 Task: Search one way flight ticket for 3 adults, 3 children in business from Fairbanks: Fairbanks International Airport to South Bend: South Bend International Airport on 8-6-2023. Choice of flights is Singapure airlines. Number of bags: 1 carry on bag and 3 checked bags. Outbound departure time preference is 15:00.
Action: Mouse moved to (288, 250)
Screenshot: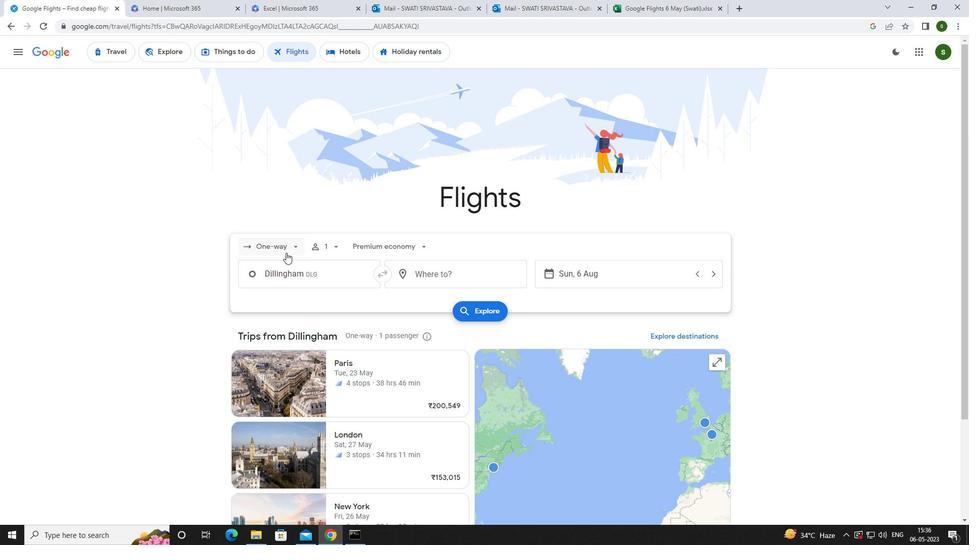 
Action: Mouse pressed left at (288, 250)
Screenshot: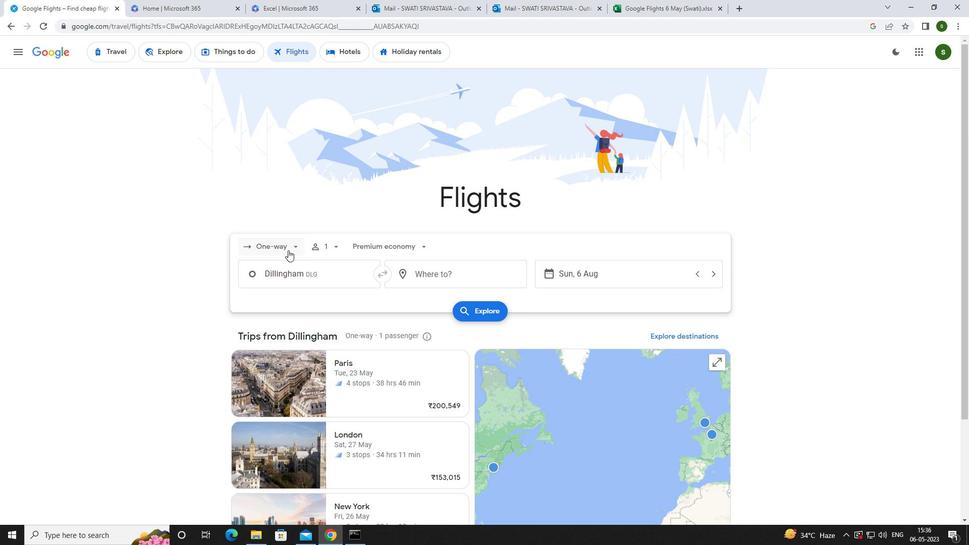 
Action: Mouse moved to (292, 299)
Screenshot: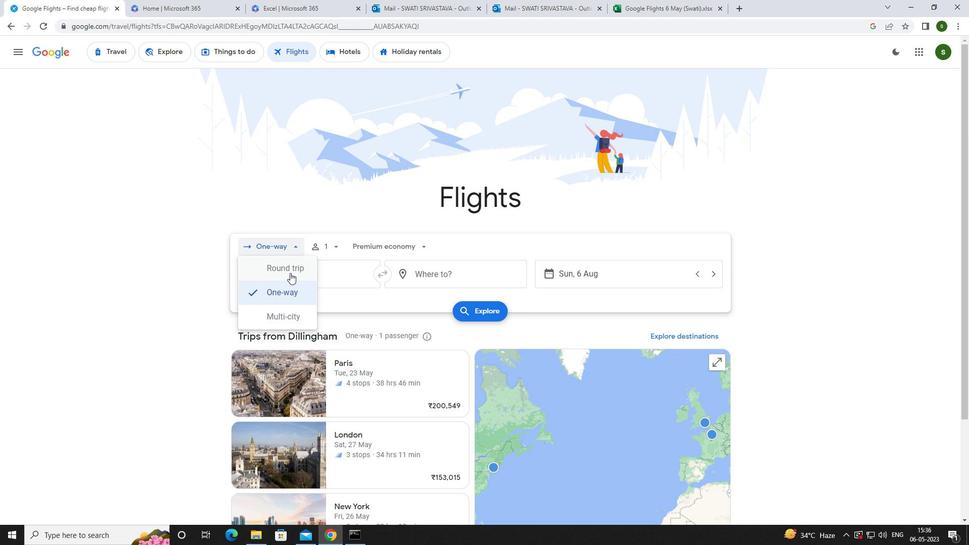 
Action: Mouse pressed left at (292, 299)
Screenshot: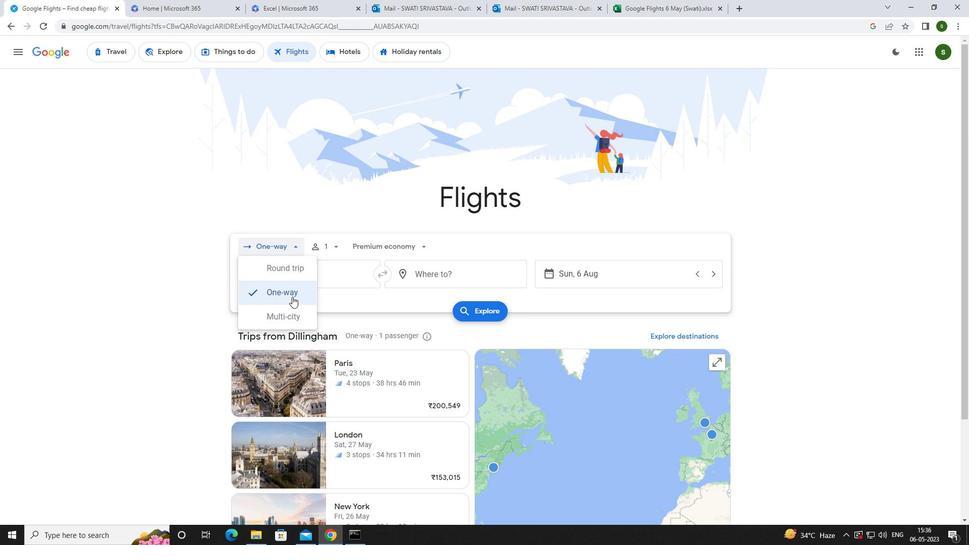 
Action: Mouse moved to (336, 246)
Screenshot: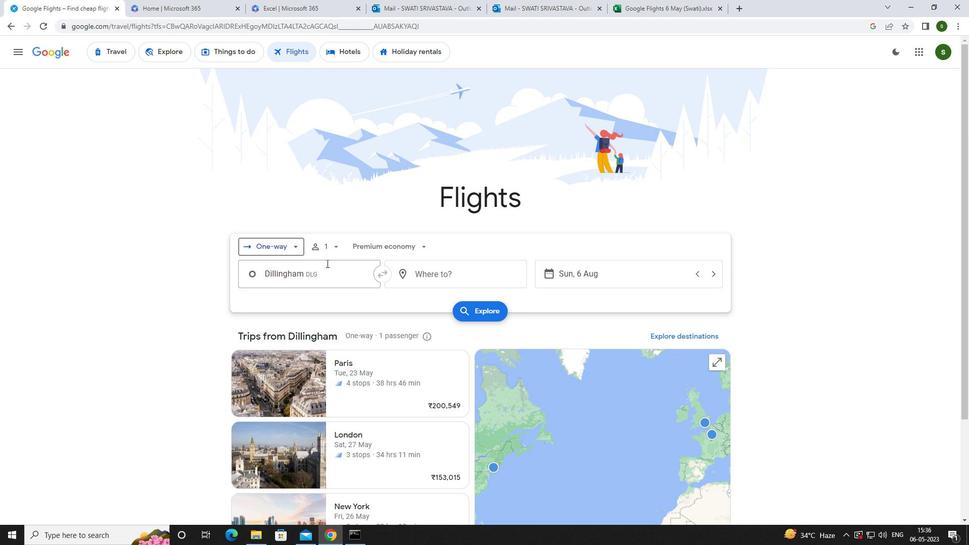 
Action: Mouse pressed left at (336, 246)
Screenshot: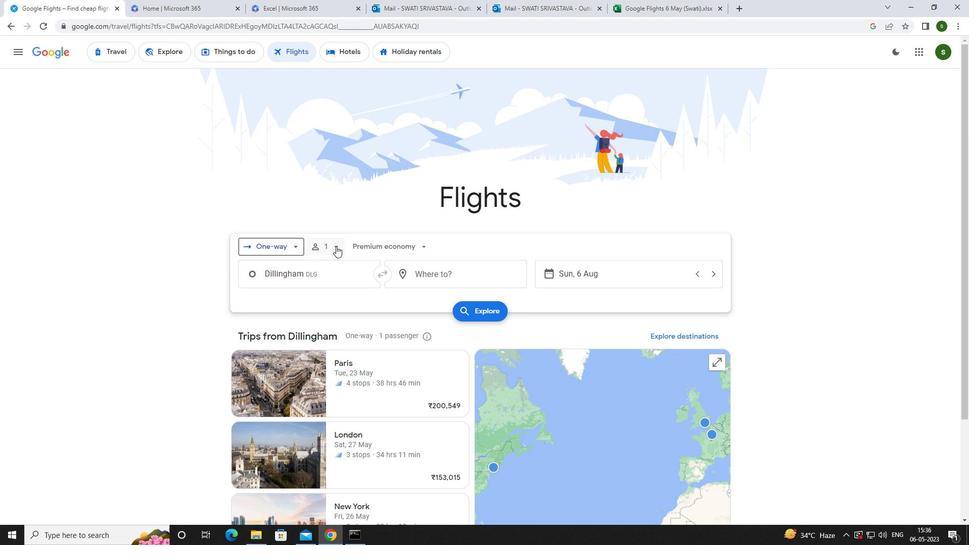 
Action: Mouse moved to (417, 272)
Screenshot: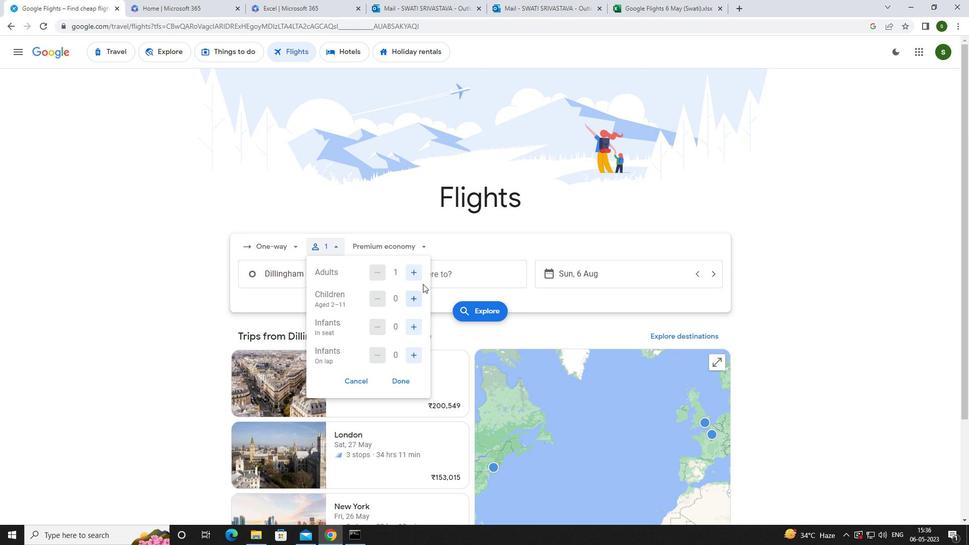 
Action: Mouse pressed left at (417, 272)
Screenshot: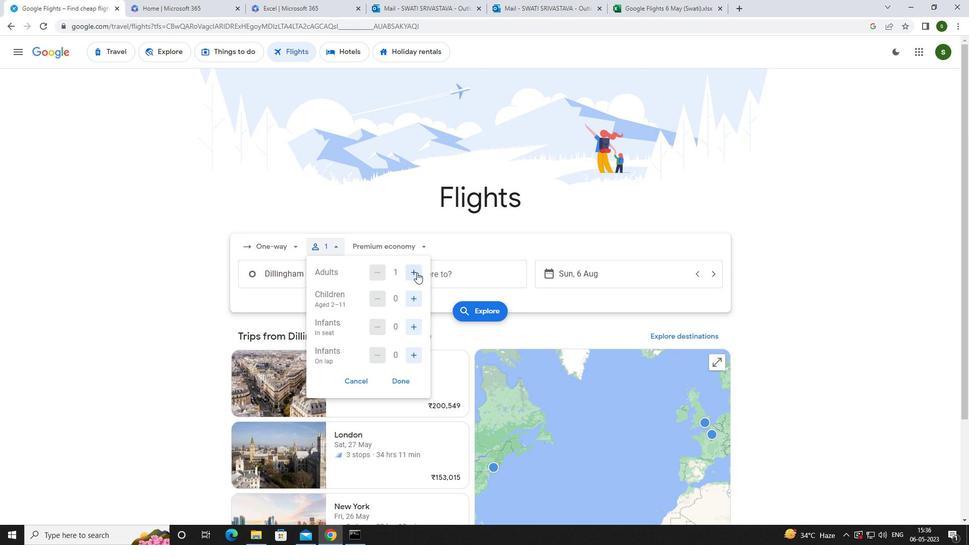 
Action: Mouse pressed left at (417, 272)
Screenshot: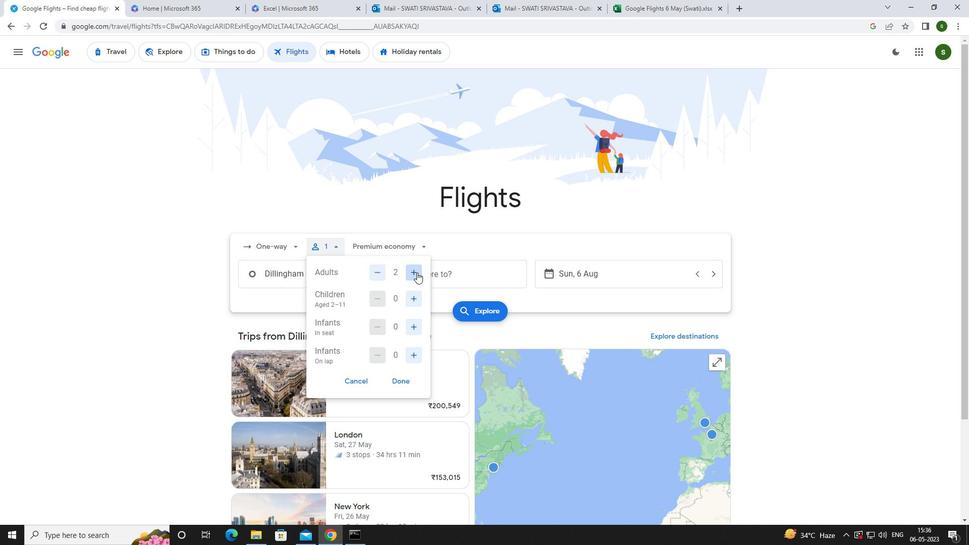 
Action: Mouse moved to (418, 294)
Screenshot: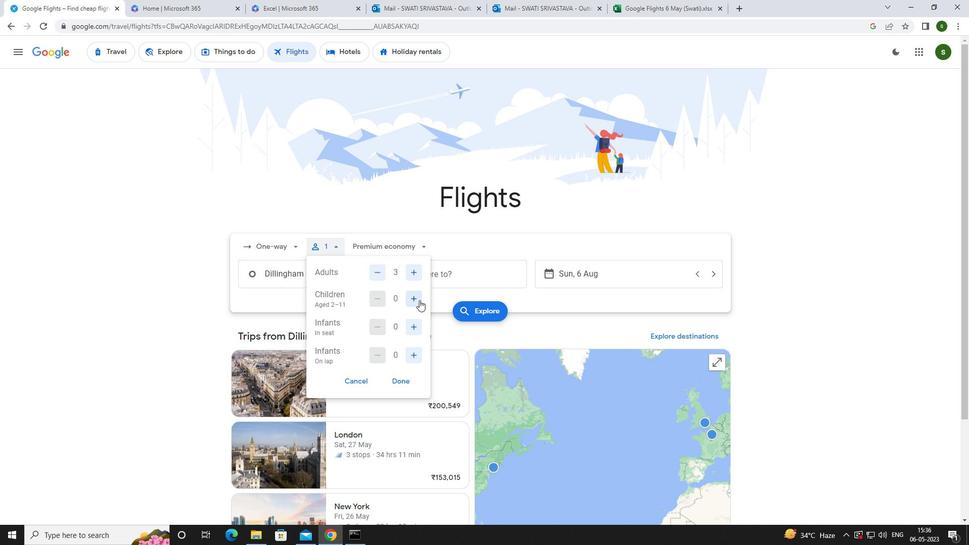 
Action: Mouse pressed left at (418, 294)
Screenshot: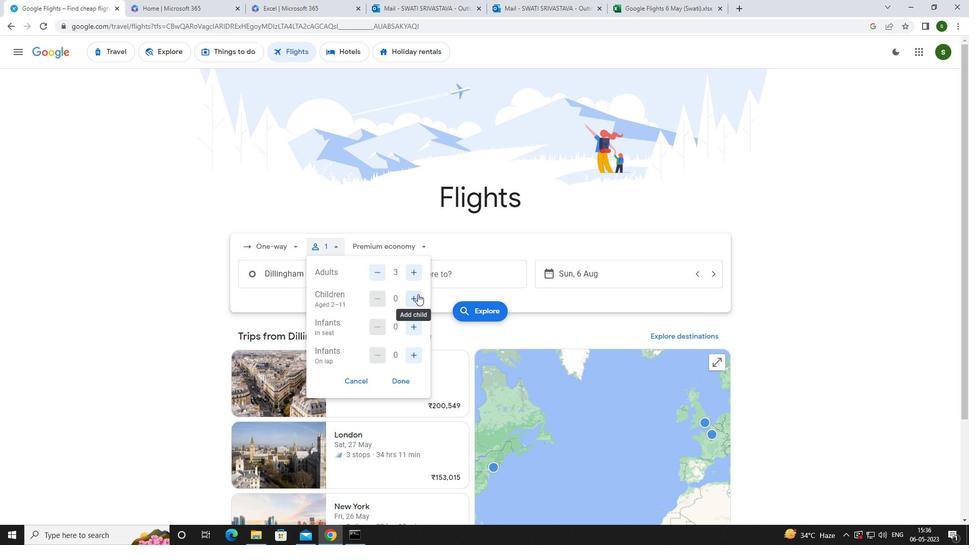 
Action: Mouse pressed left at (418, 294)
Screenshot: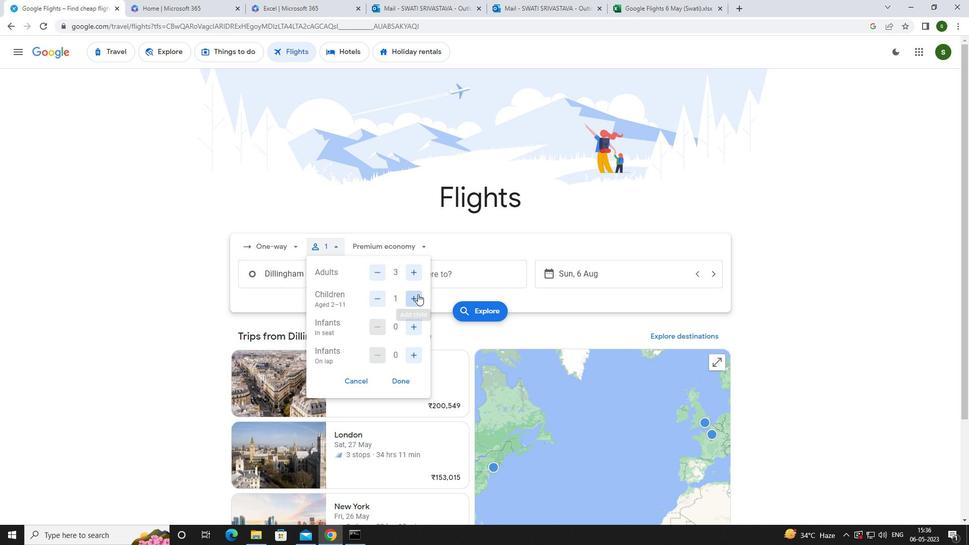 
Action: Mouse pressed left at (418, 294)
Screenshot: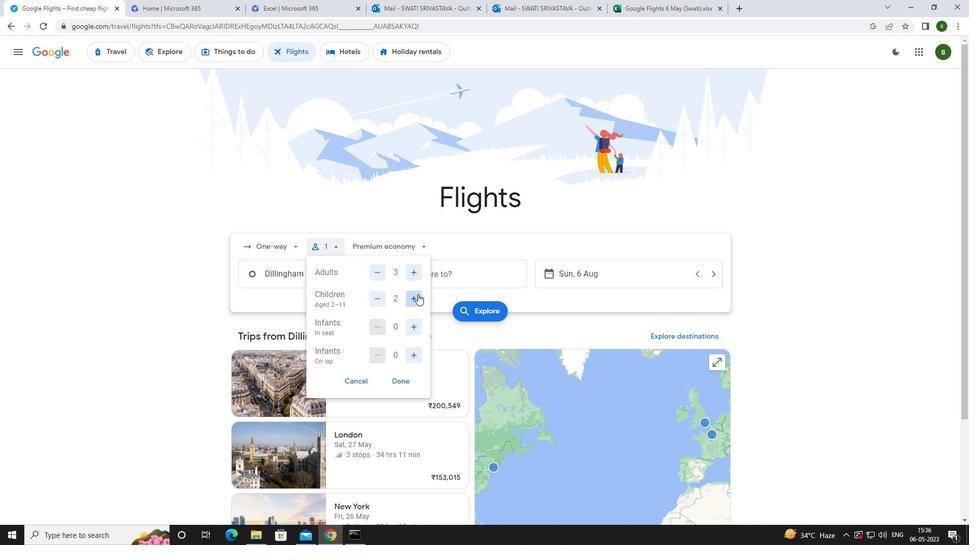 
Action: Mouse moved to (422, 244)
Screenshot: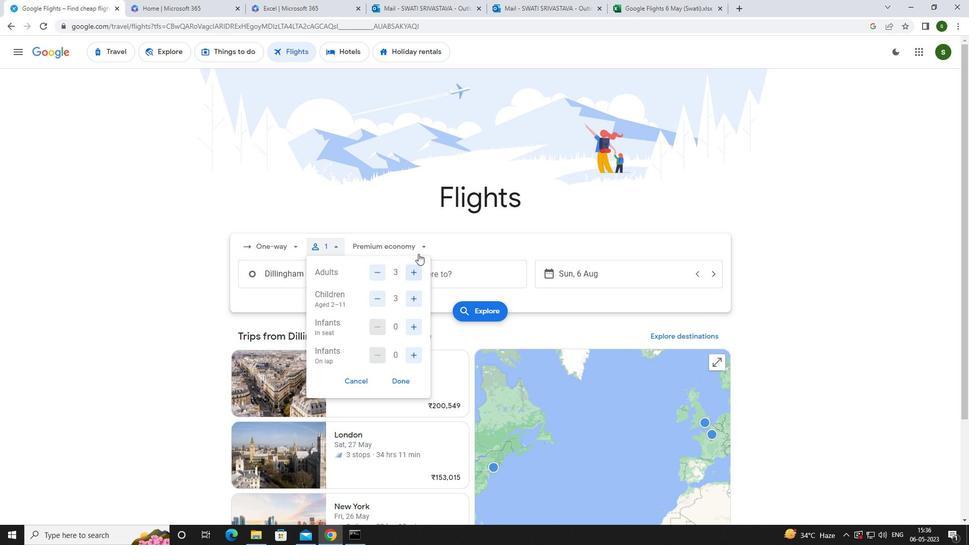 
Action: Mouse pressed left at (422, 244)
Screenshot: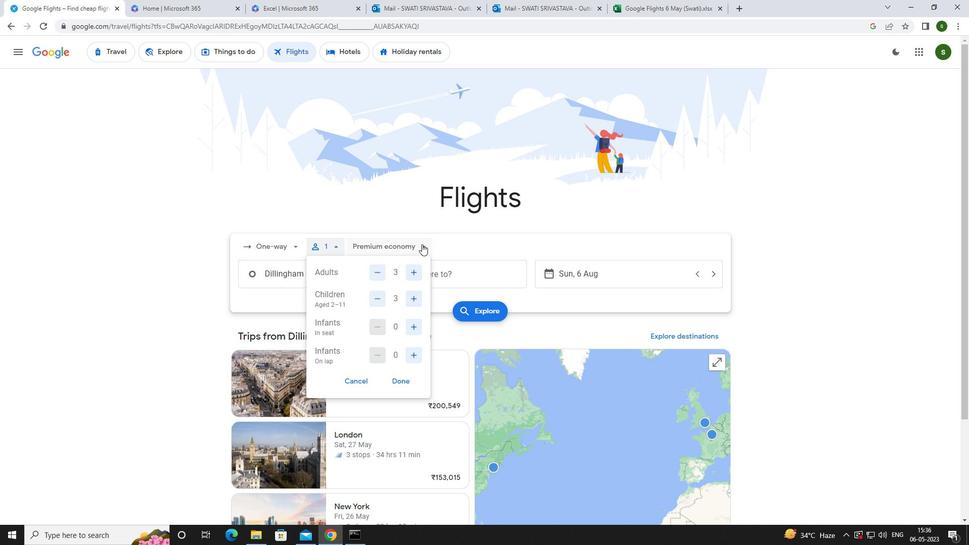 
Action: Mouse moved to (413, 309)
Screenshot: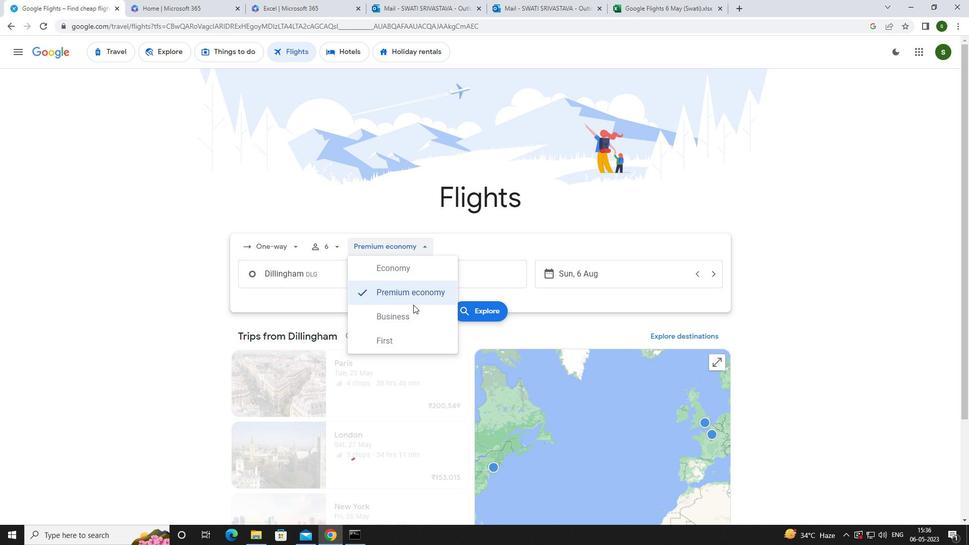 
Action: Mouse pressed left at (413, 309)
Screenshot: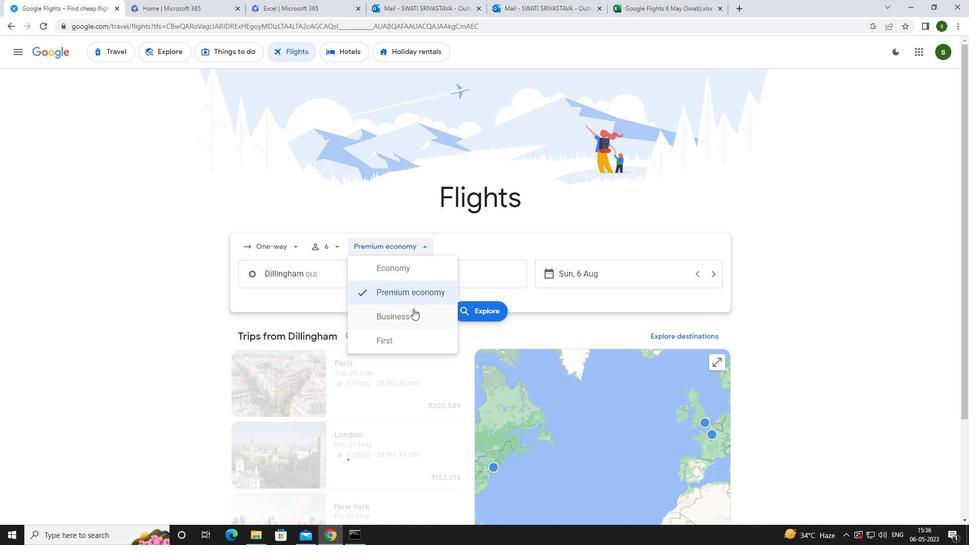 
Action: Mouse moved to (356, 272)
Screenshot: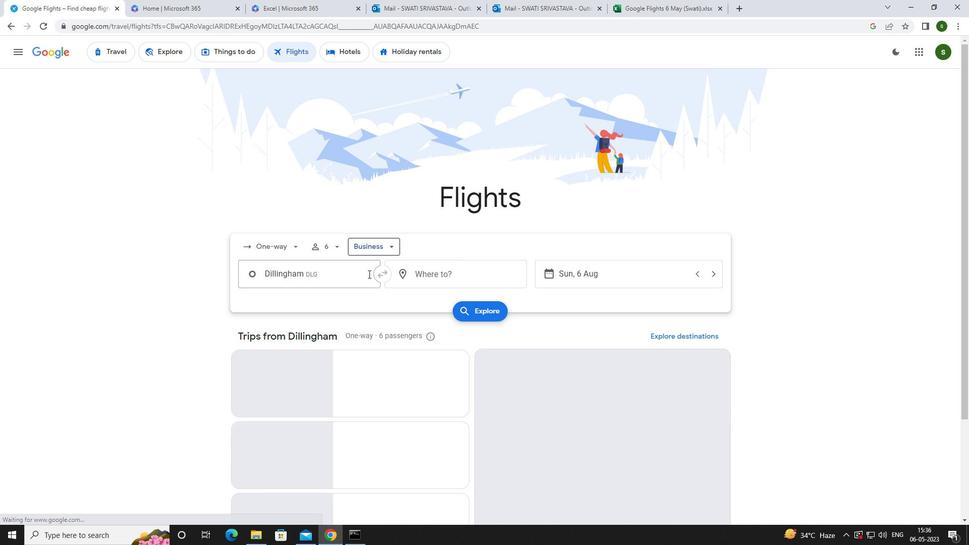 
Action: Mouse pressed left at (356, 272)
Screenshot: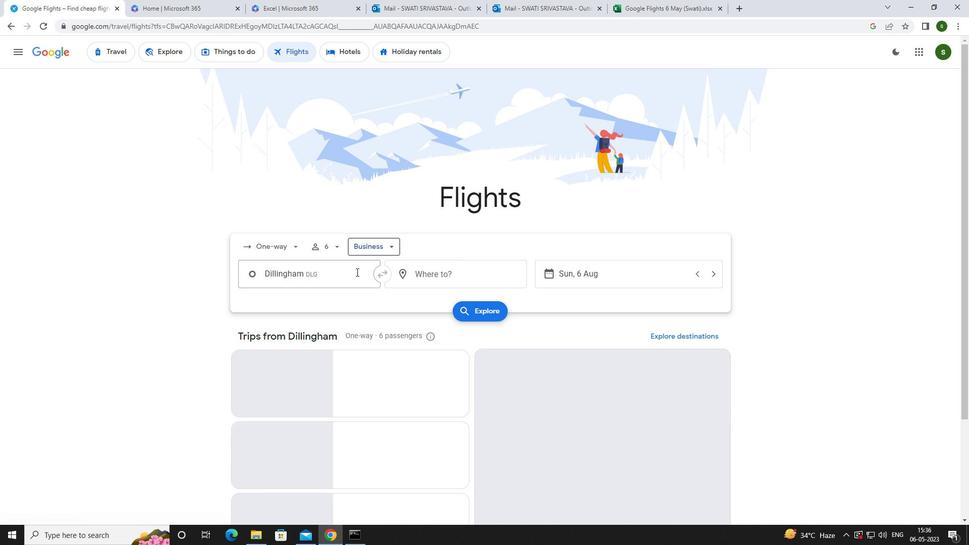 
Action: Key pressed <Key.caps_lock>f<Key.caps_lock>air
Screenshot: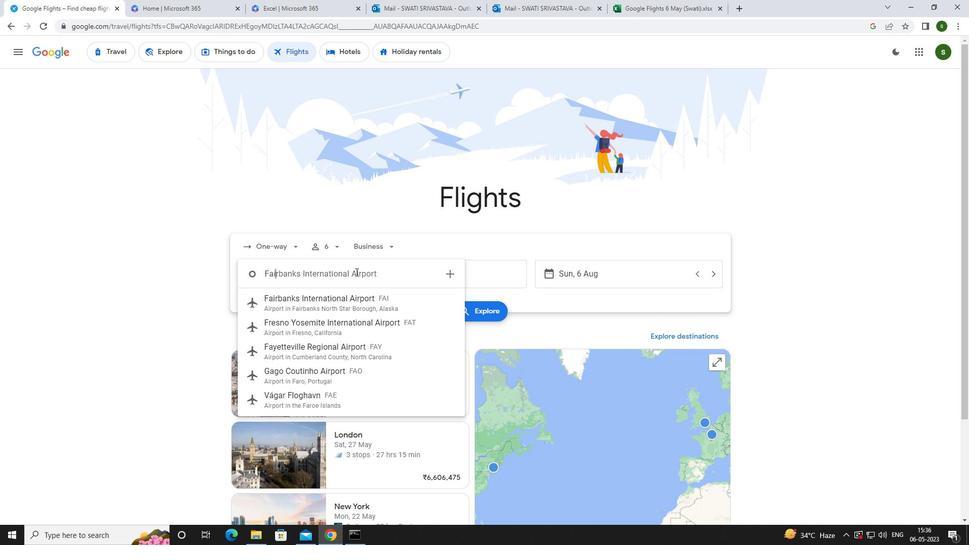 
Action: Mouse moved to (357, 326)
Screenshot: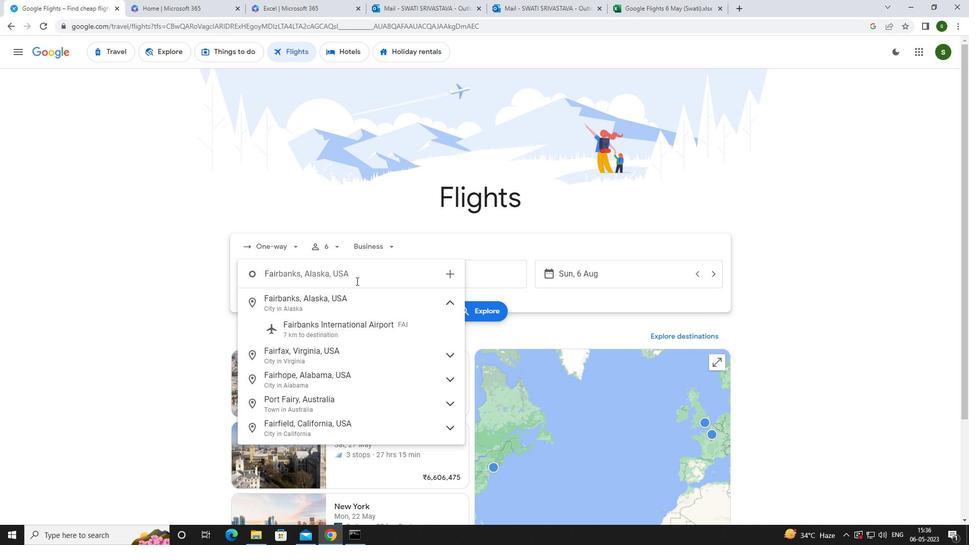 
Action: Mouse pressed left at (357, 326)
Screenshot: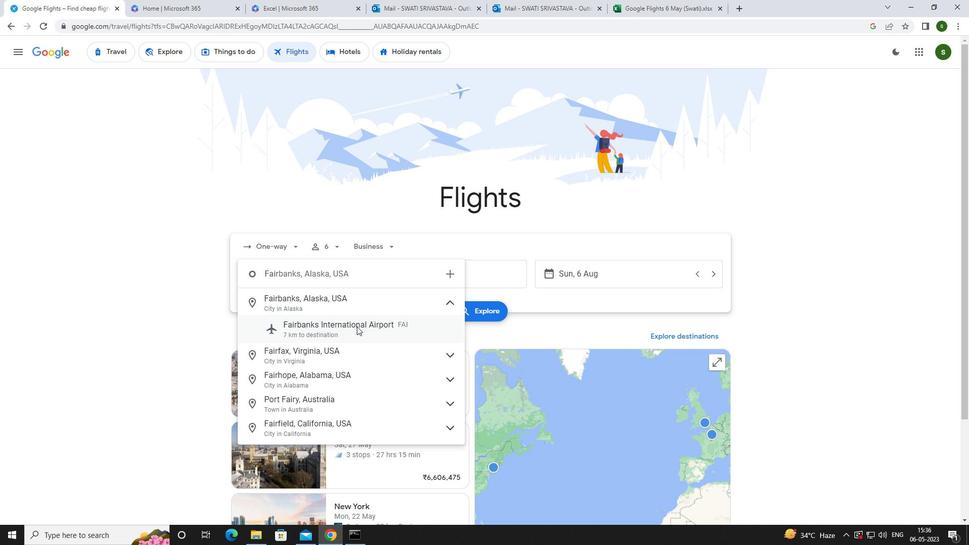 
Action: Mouse moved to (428, 272)
Screenshot: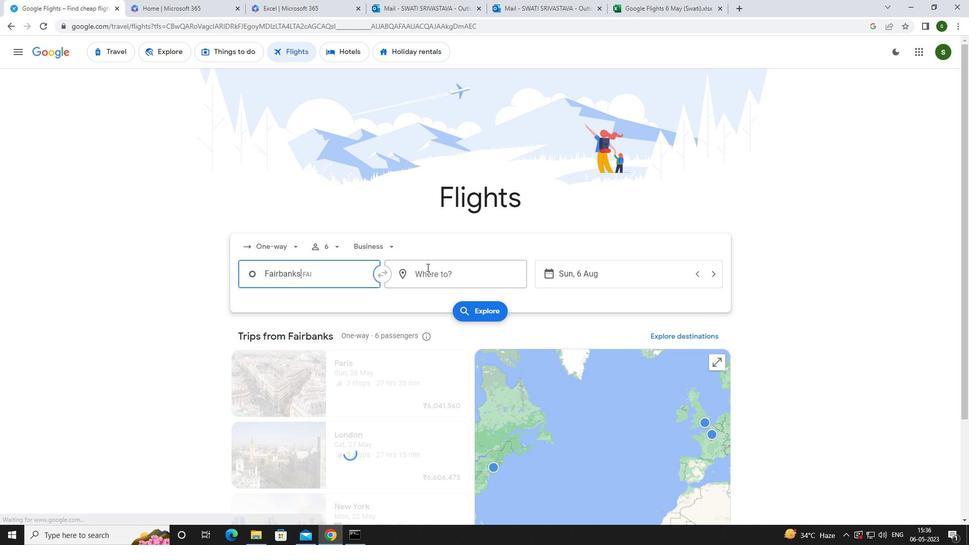 
Action: Mouse pressed left at (428, 272)
Screenshot: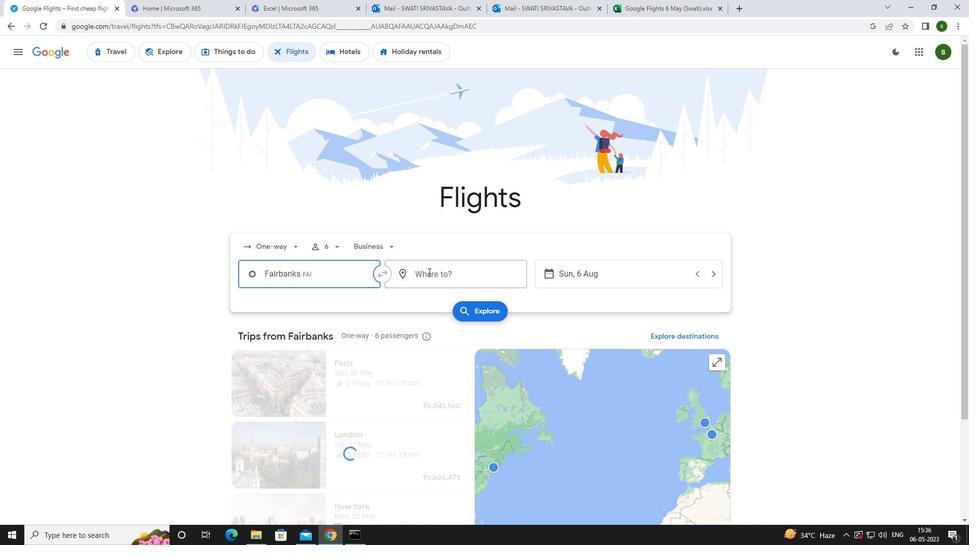 
Action: Key pressed <Key.caps_lock>s<Key.caps_lock>outh<Key.space><Key.caps_lock>b<Key.caps_lock>end
Screenshot: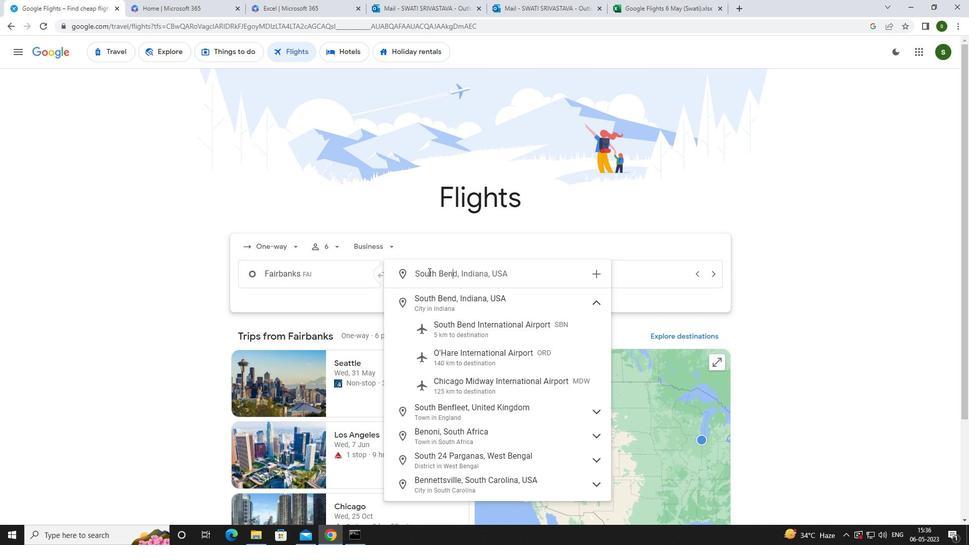 
Action: Mouse moved to (462, 328)
Screenshot: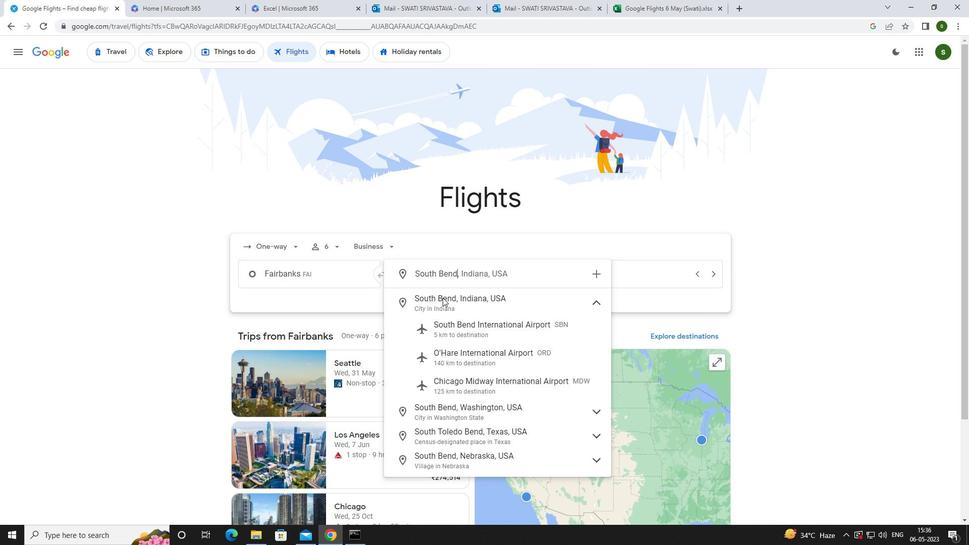 
Action: Mouse pressed left at (462, 328)
Screenshot: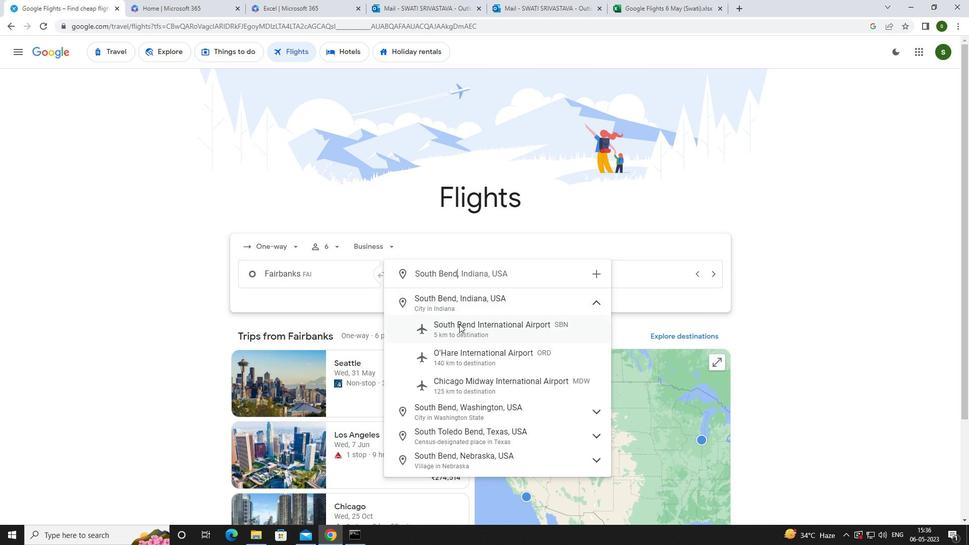 
Action: Mouse moved to (573, 273)
Screenshot: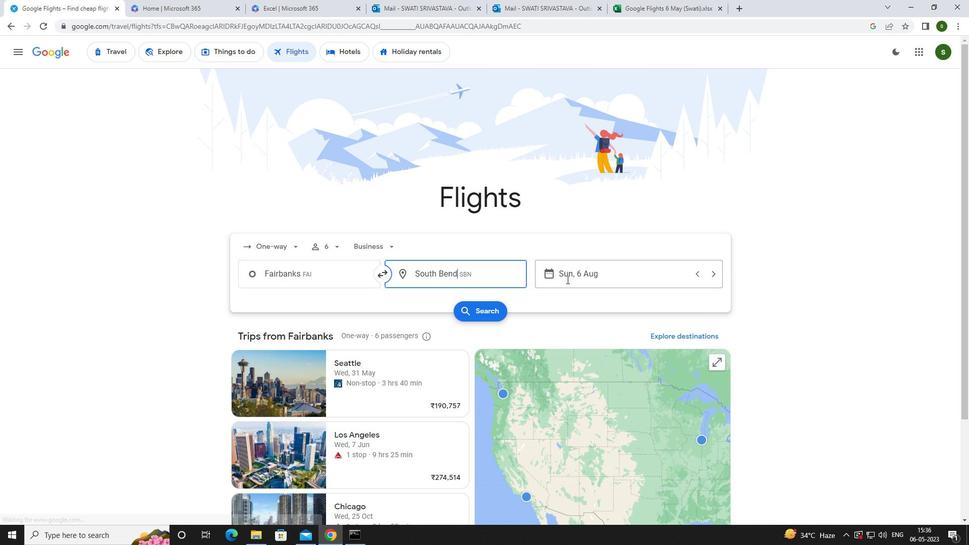 
Action: Mouse pressed left at (573, 273)
Screenshot: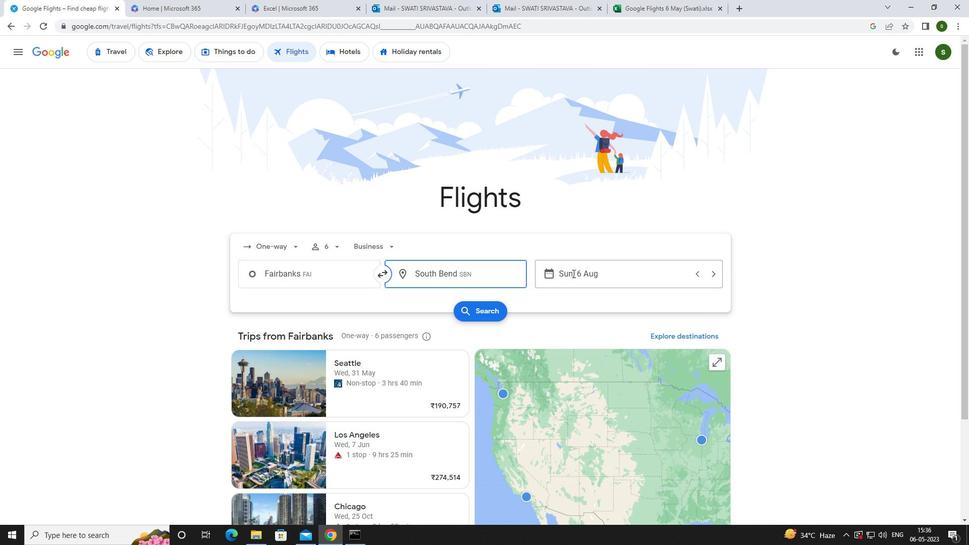 
Action: Mouse moved to (369, 365)
Screenshot: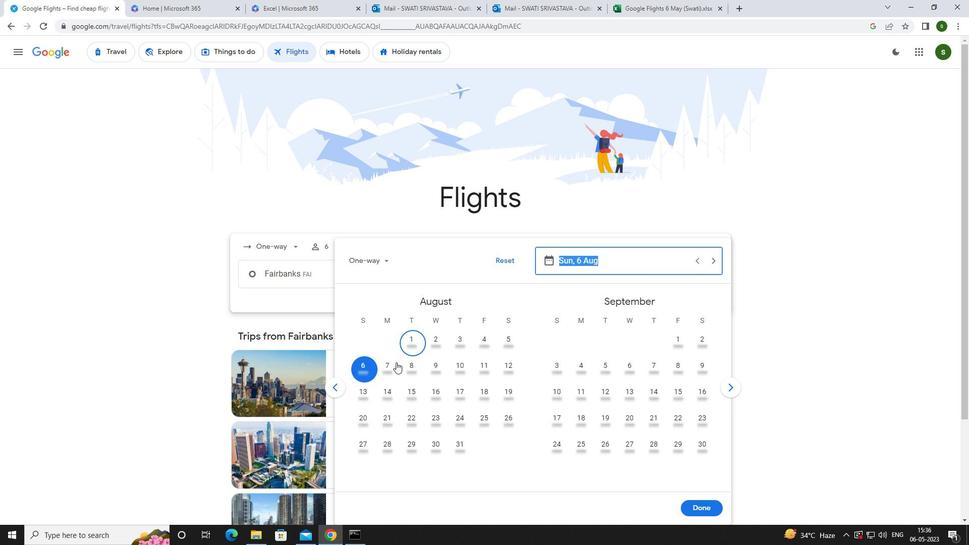 
Action: Mouse pressed left at (369, 365)
Screenshot: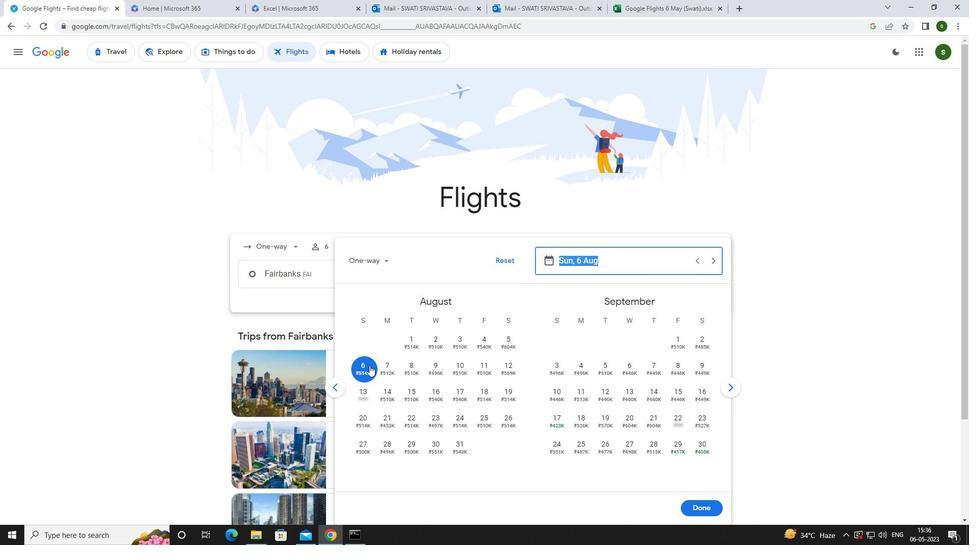 
Action: Mouse moved to (719, 503)
Screenshot: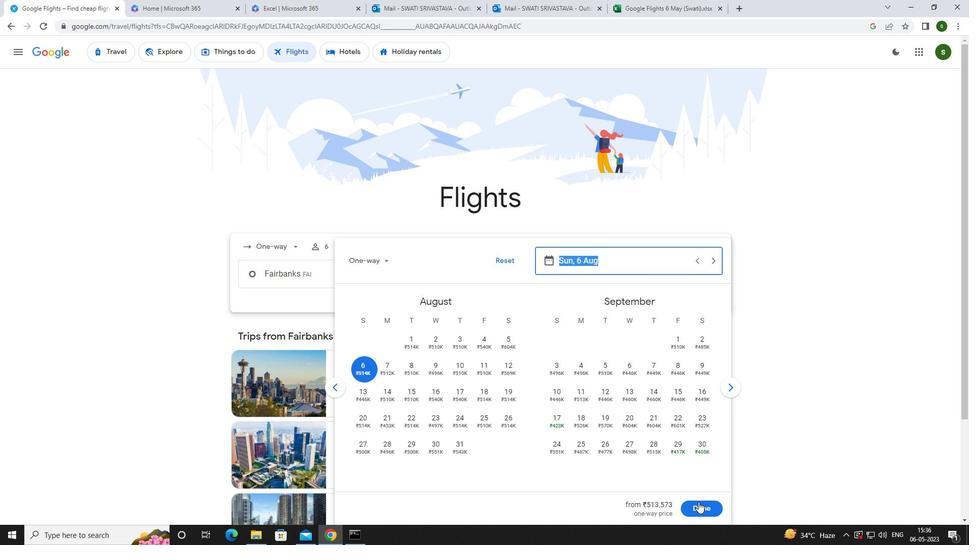 
Action: Mouse pressed left at (719, 503)
Screenshot: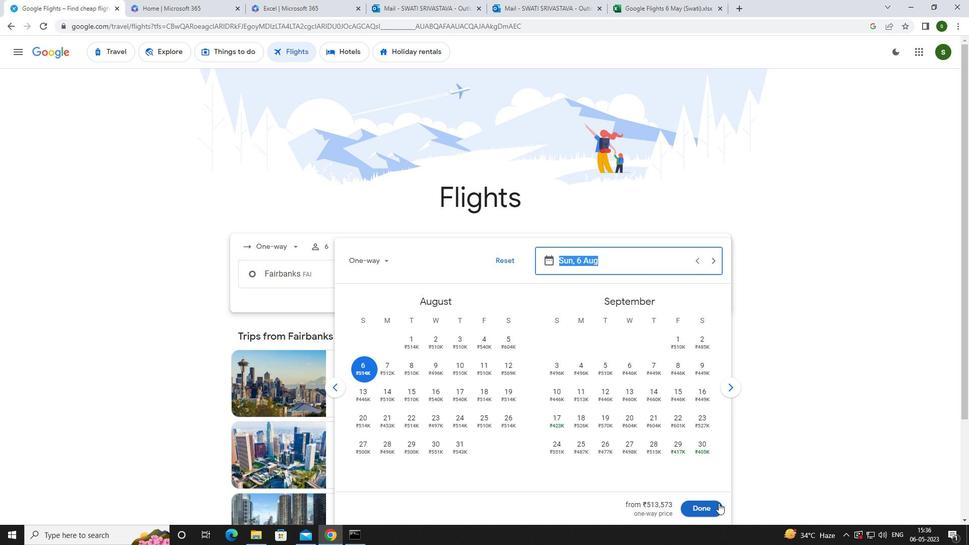 
Action: Mouse moved to (491, 313)
Screenshot: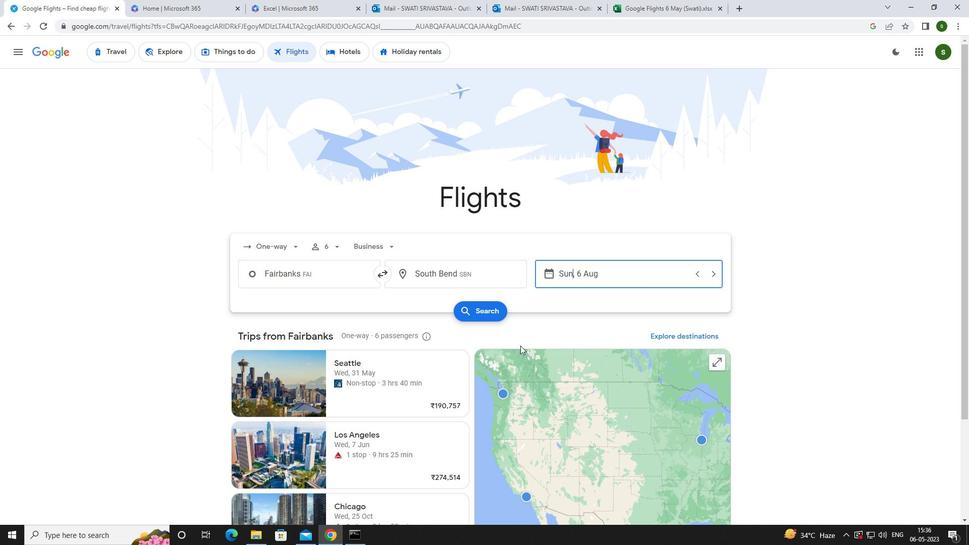 
Action: Mouse pressed left at (491, 313)
Screenshot: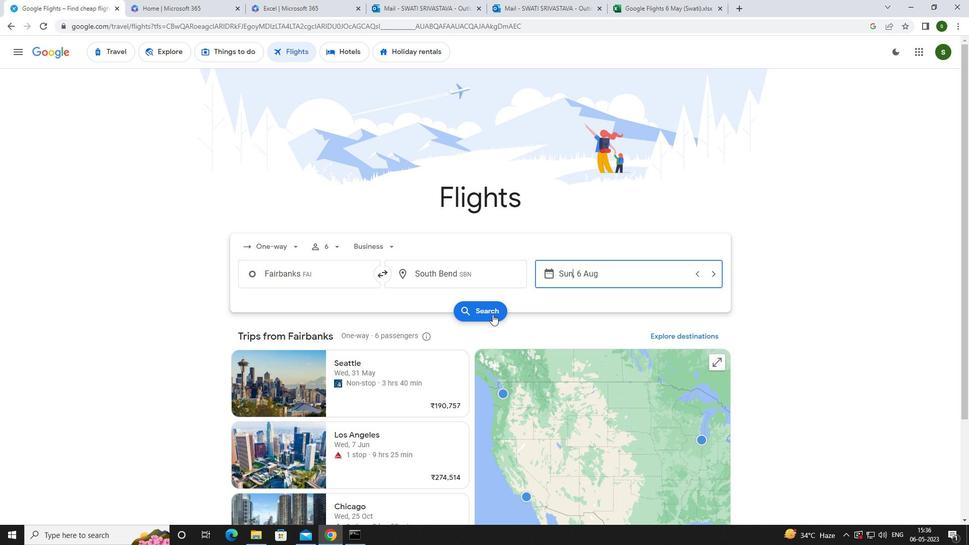 
Action: Mouse moved to (249, 144)
Screenshot: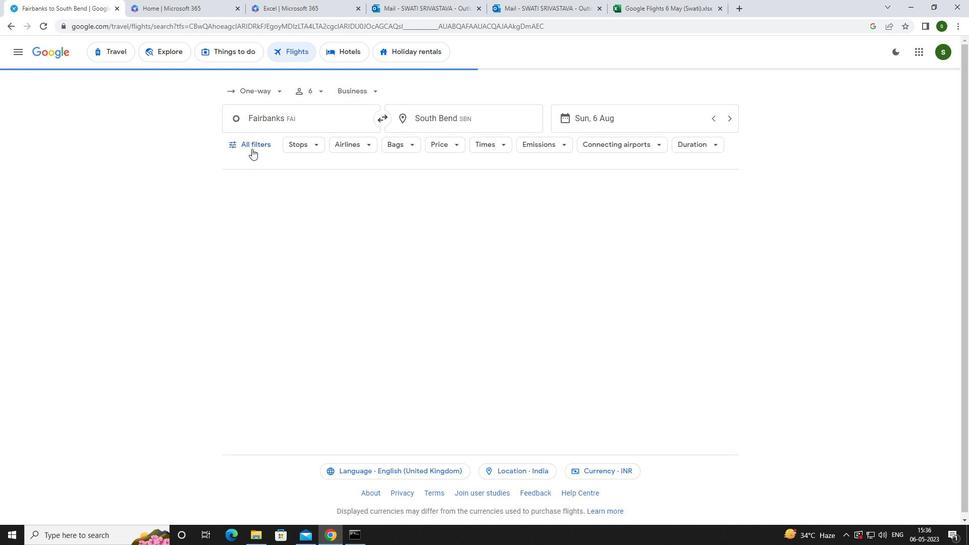 
Action: Mouse pressed left at (249, 144)
Screenshot: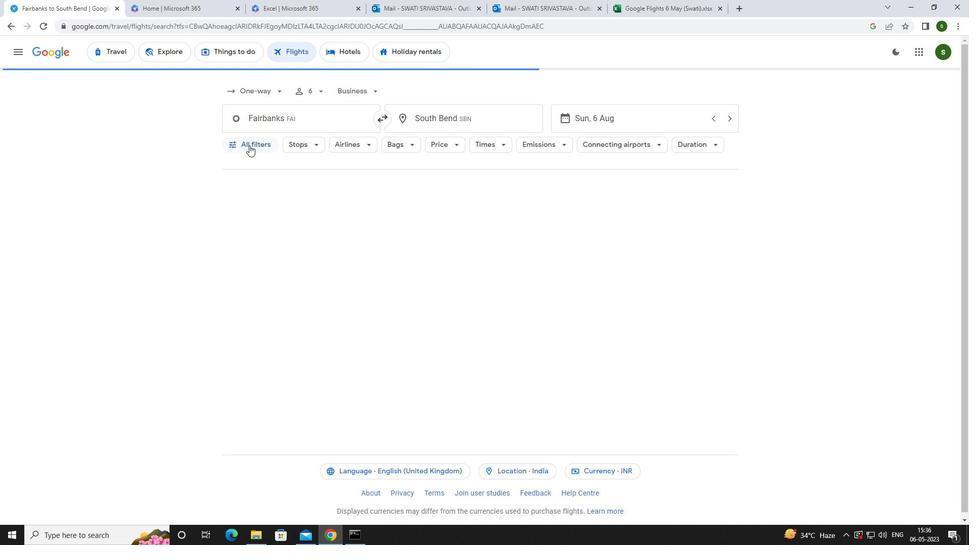 
Action: Mouse moved to (373, 358)
Screenshot: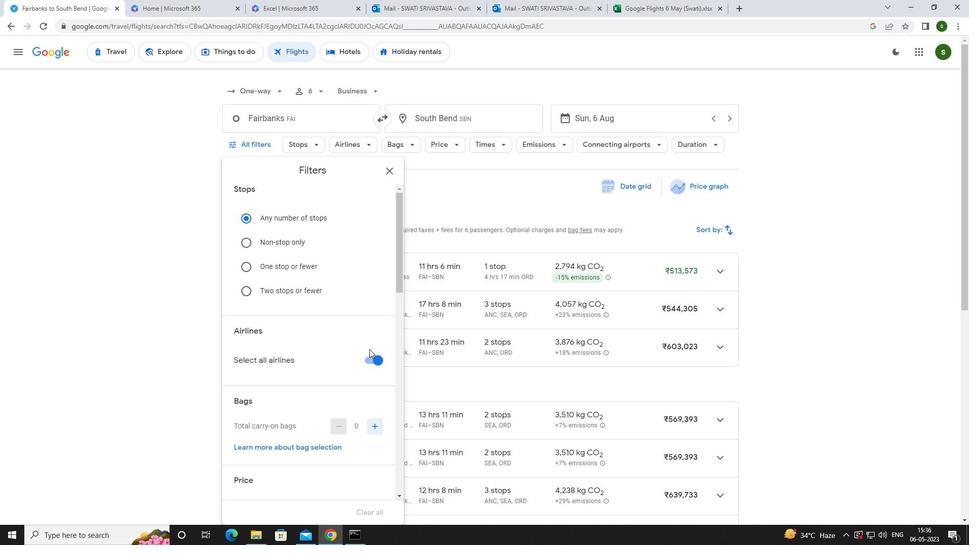 
Action: Mouse pressed left at (373, 358)
Screenshot: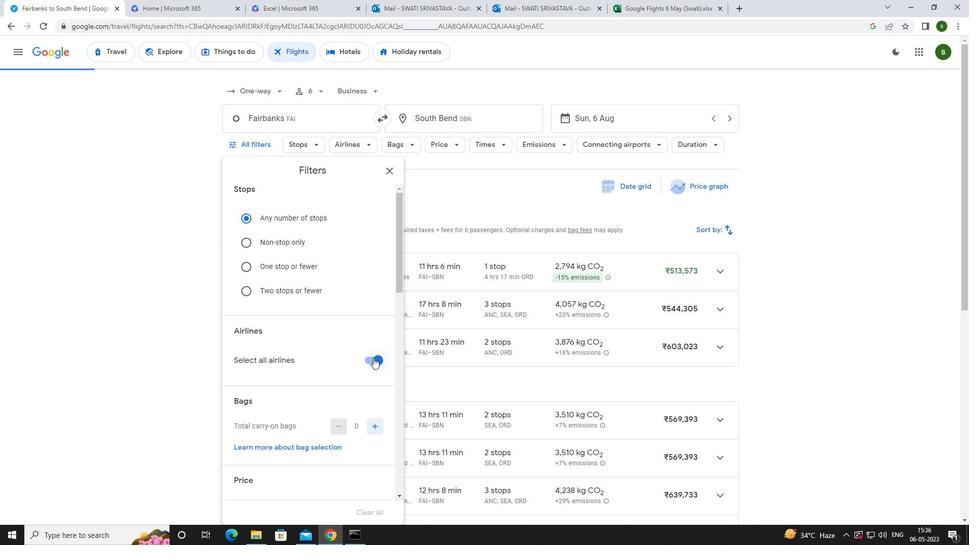 
Action: Mouse pressed left at (373, 358)
Screenshot: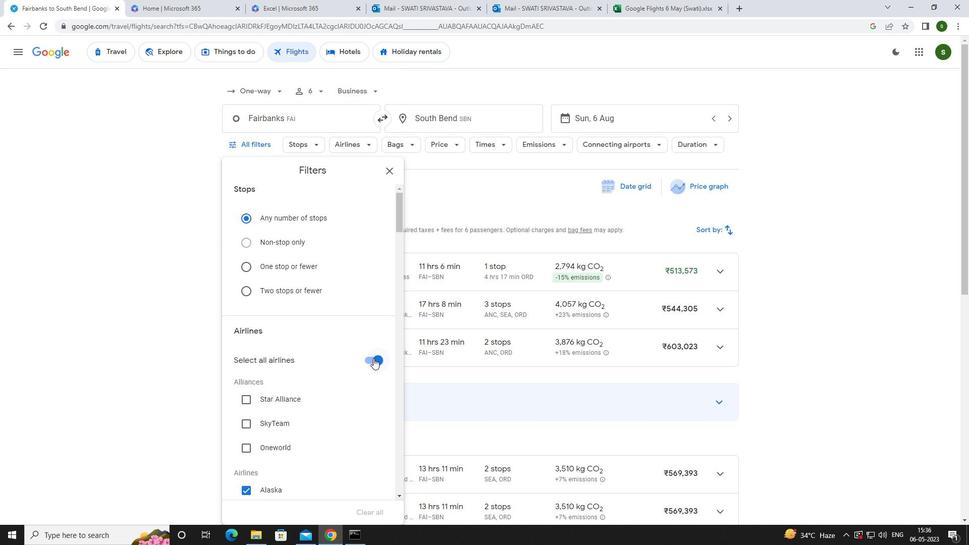 
Action: Mouse moved to (373, 356)
Screenshot: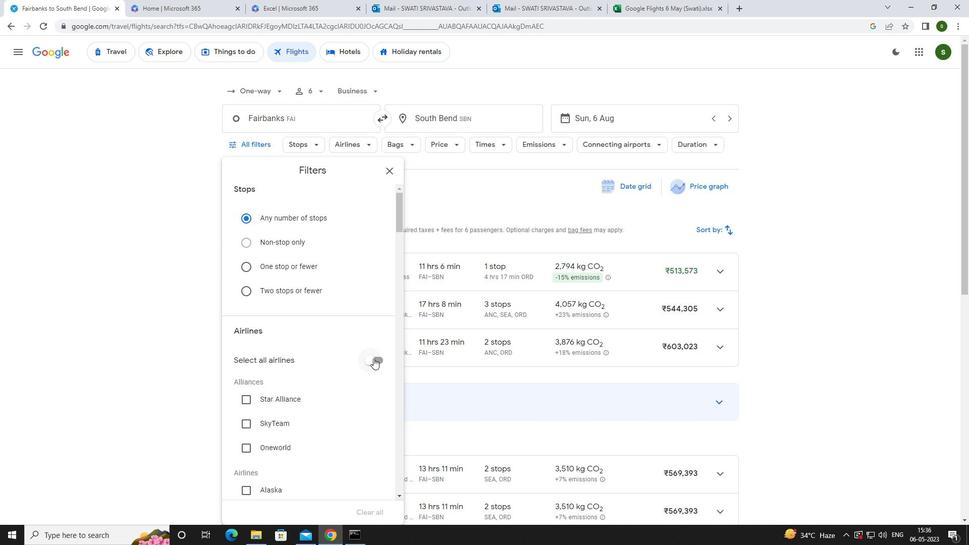 
Action: Mouse scrolled (373, 356) with delta (0, 0)
Screenshot: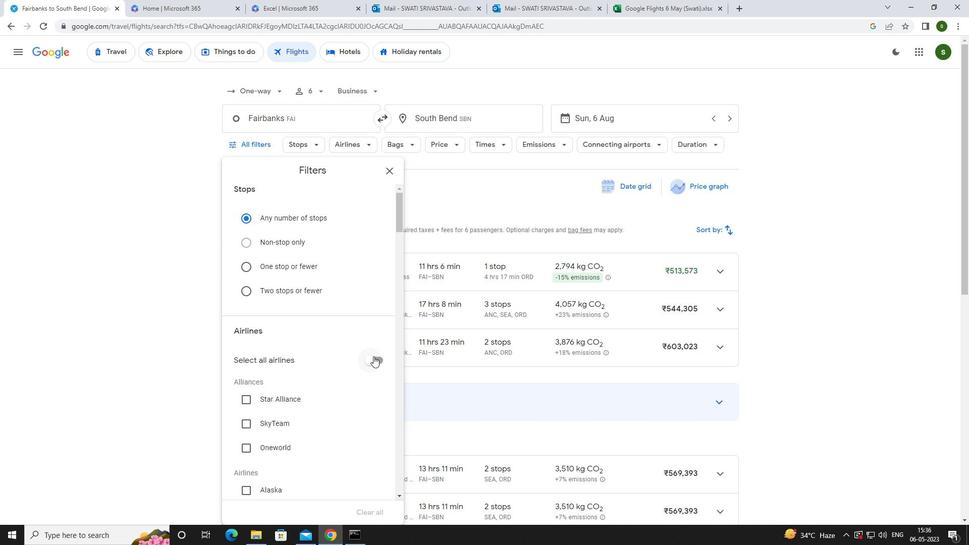 
Action: Mouse scrolled (373, 356) with delta (0, 0)
Screenshot: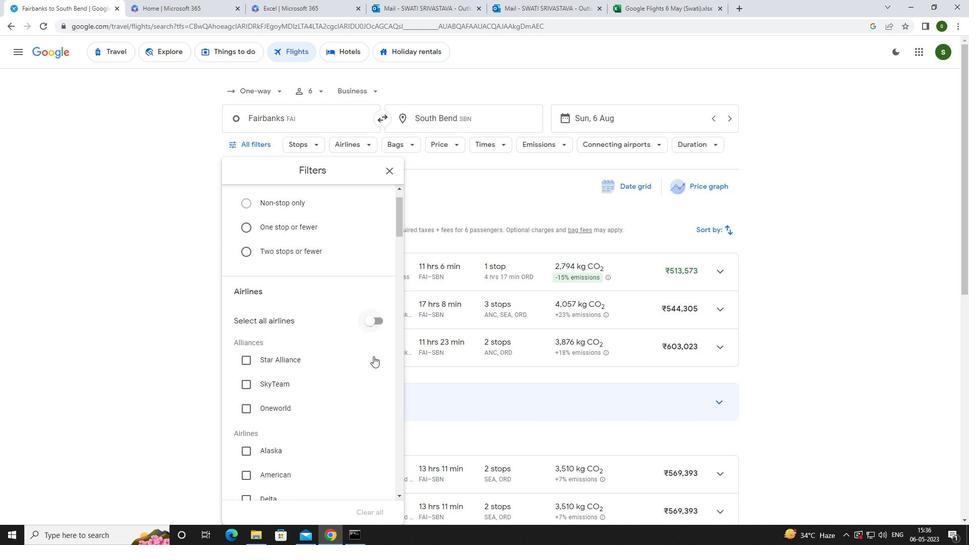 
Action: Mouse scrolled (373, 356) with delta (0, 0)
Screenshot: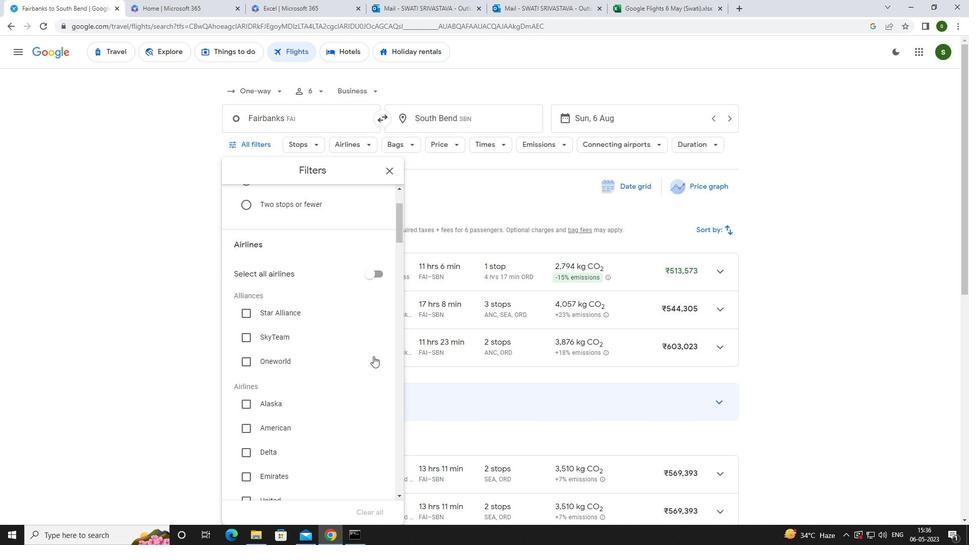 
Action: Mouse scrolled (373, 356) with delta (0, 0)
Screenshot: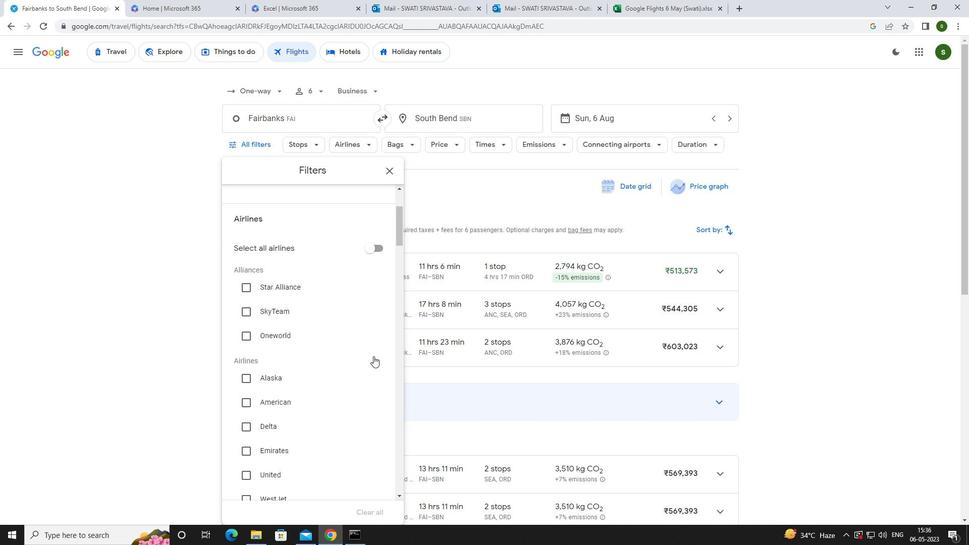 
Action: Mouse scrolled (373, 356) with delta (0, 0)
Screenshot: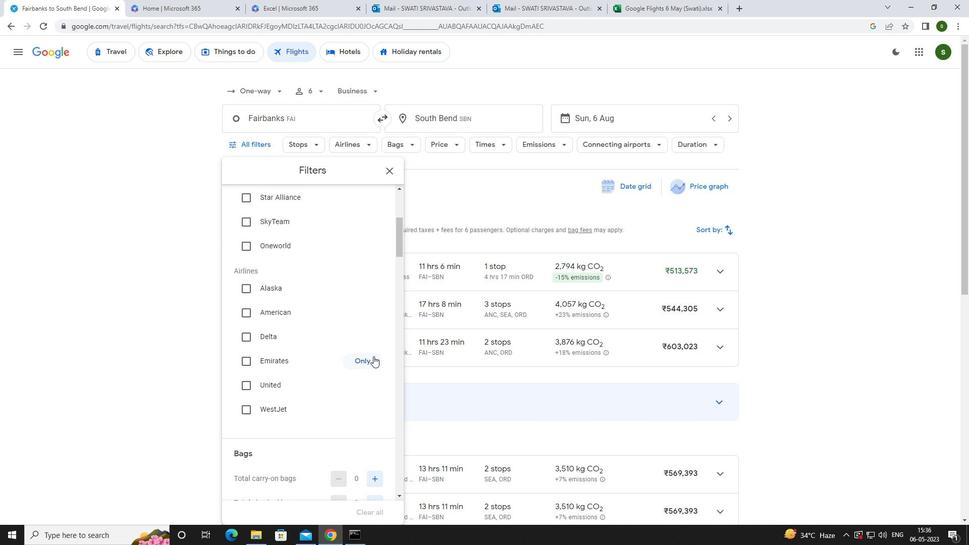 
Action: Mouse scrolled (373, 356) with delta (0, 0)
Screenshot: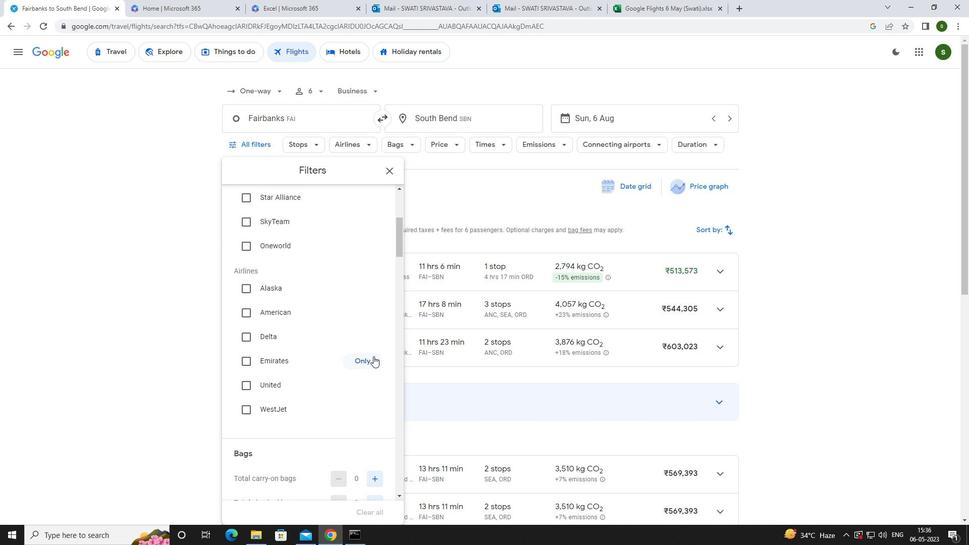 
Action: Mouse moved to (369, 375)
Screenshot: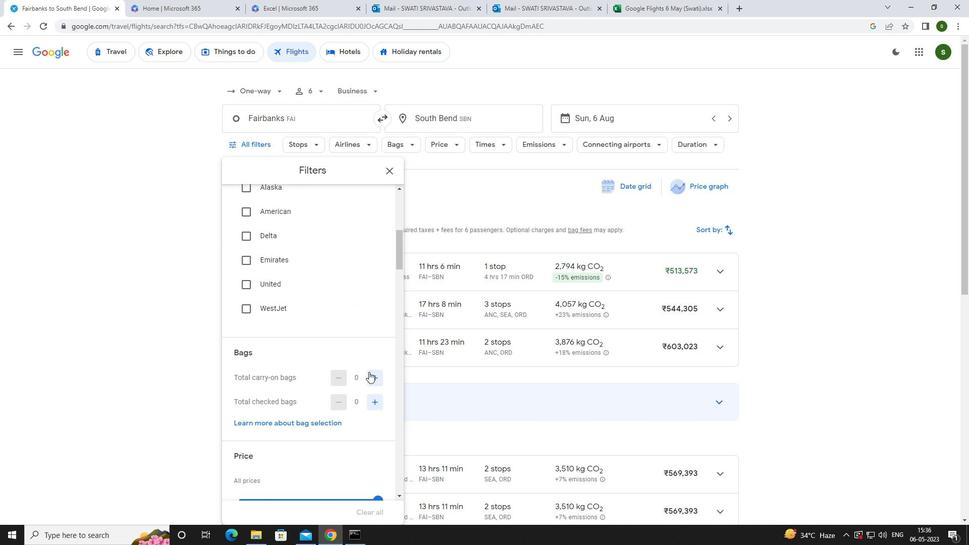 
Action: Mouse pressed left at (369, 375)
Screenshot: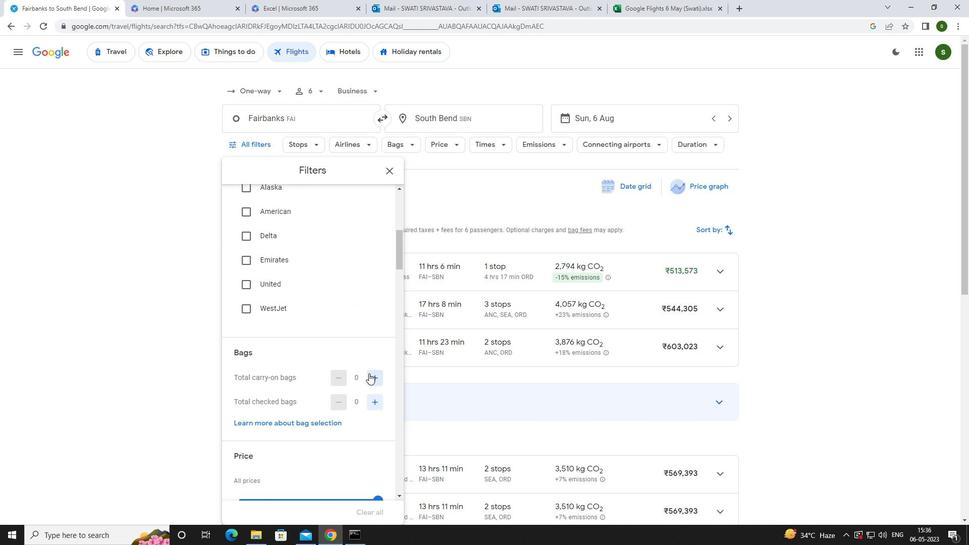 
Action: Mouse moved to (374, 396)
Screenshot: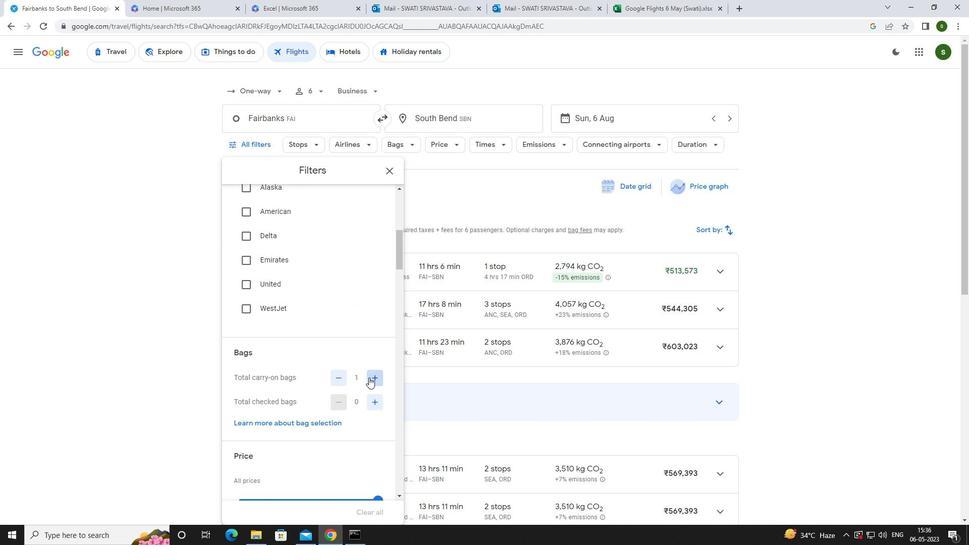 
Action: Mouse pressed left at (374, 396)
Screenshot: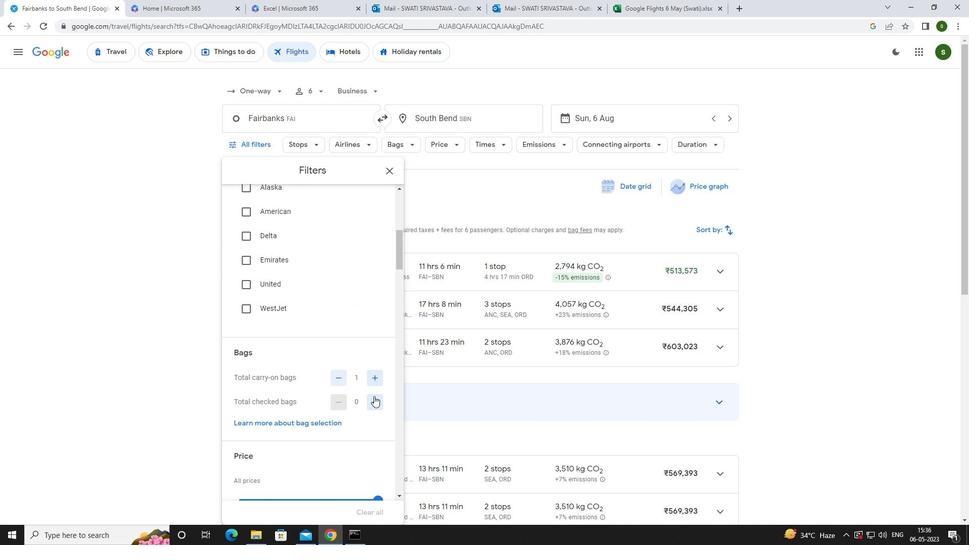 
Action: Mouse pressed left at (374, 396)
Screenshot: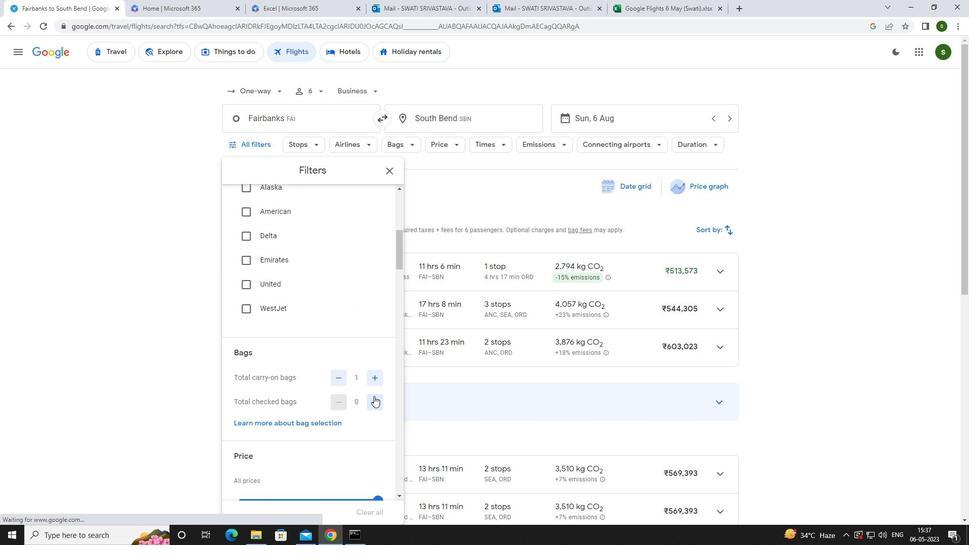 
Action: Mouse pressed left at (374, 396)
Screenshot: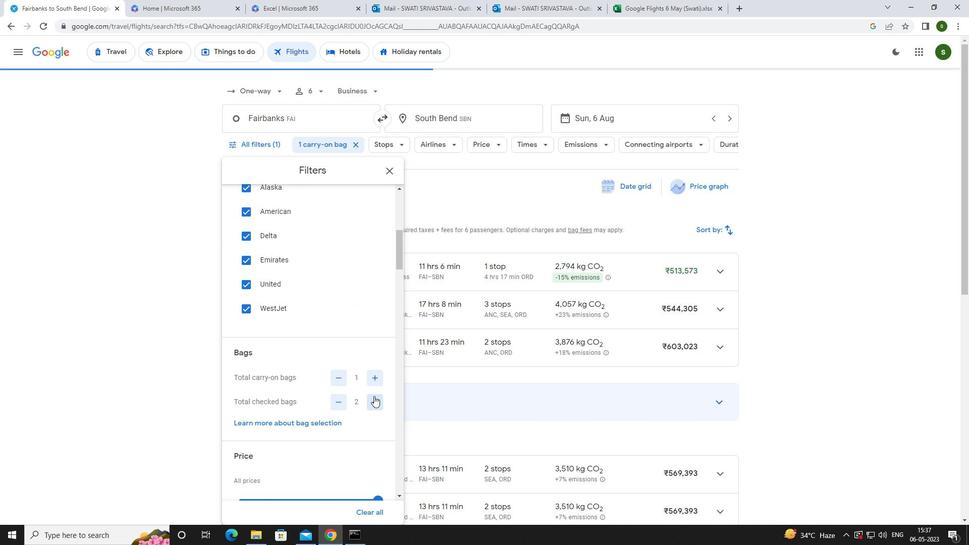 
Action: Mouse scrolled (374, 396) with delta (0, 0)
Screenshot: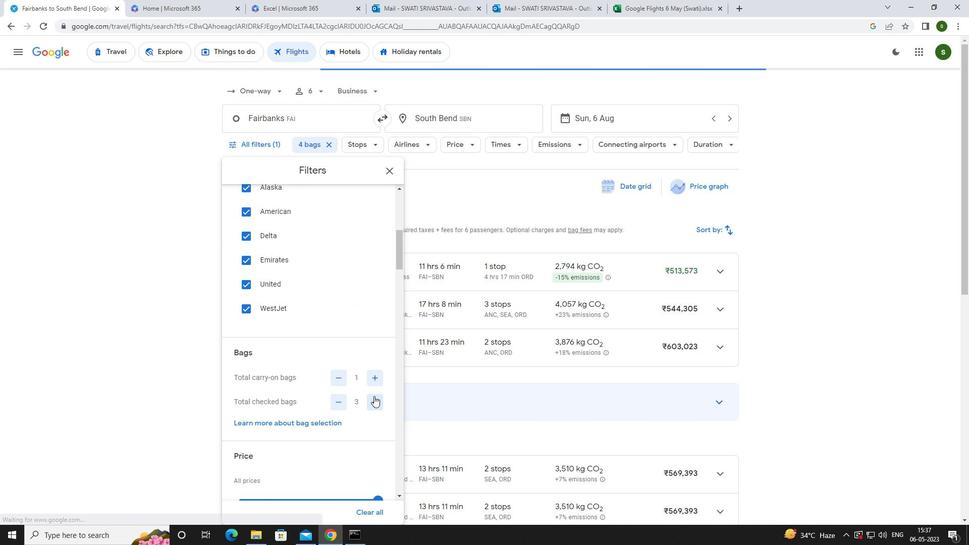 
Action: Mouse scrolled (374, 396) with delta (0, 0)
Screenshot: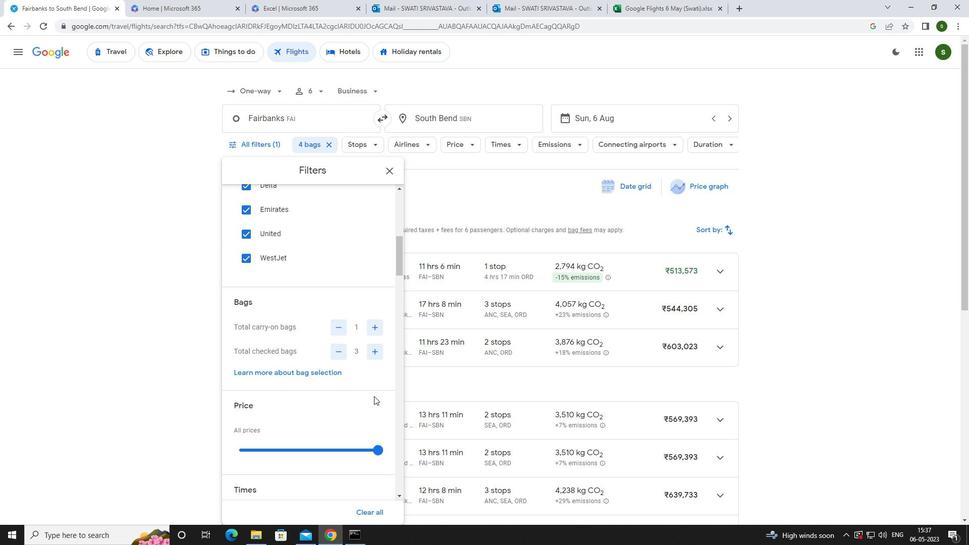 
Action: Mouse scrolled (374, 396) with delta (0, 0)
Screenshot: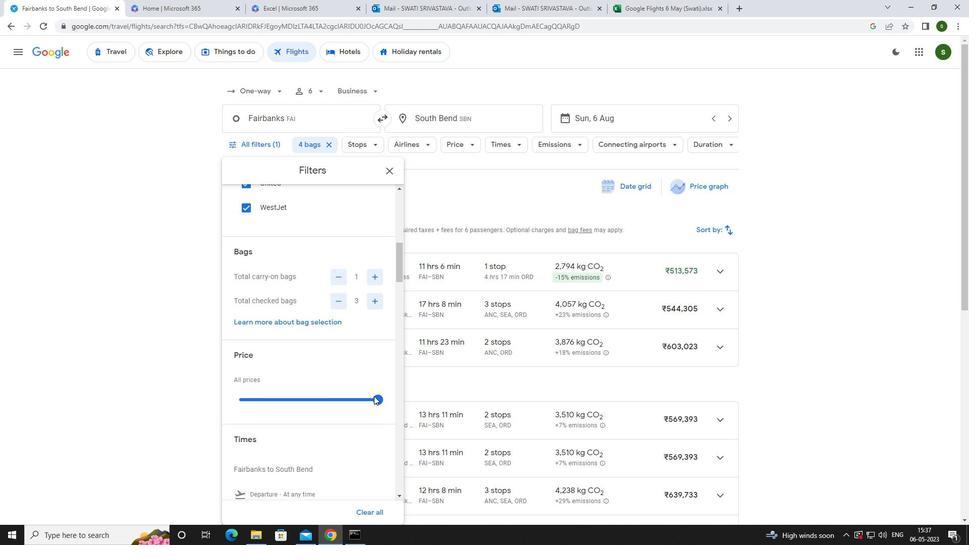 
Action: Mouse scrolled (374, 396) with delta (0, 0)
Screenshot: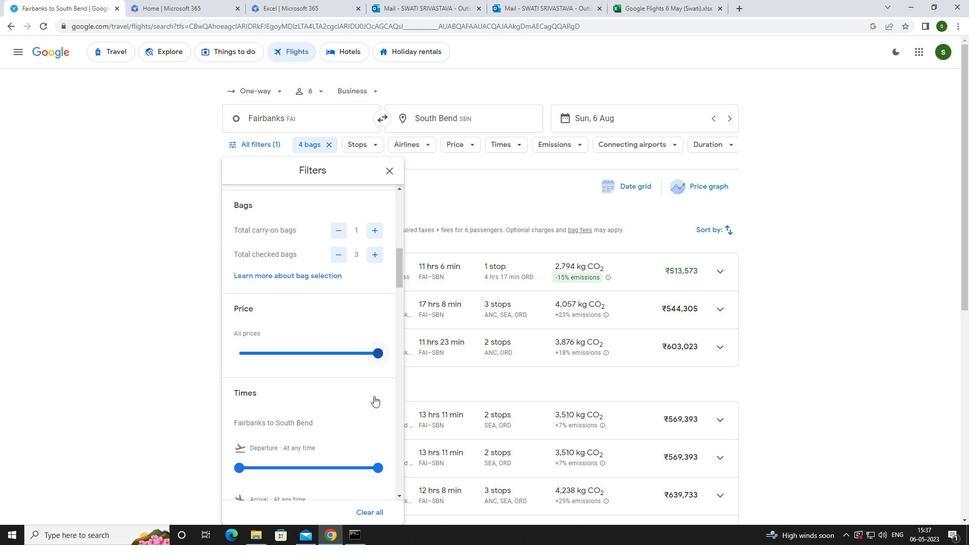 
Action: Mouse scrolled (374, 396) with delta (0, 0)
Screenshot: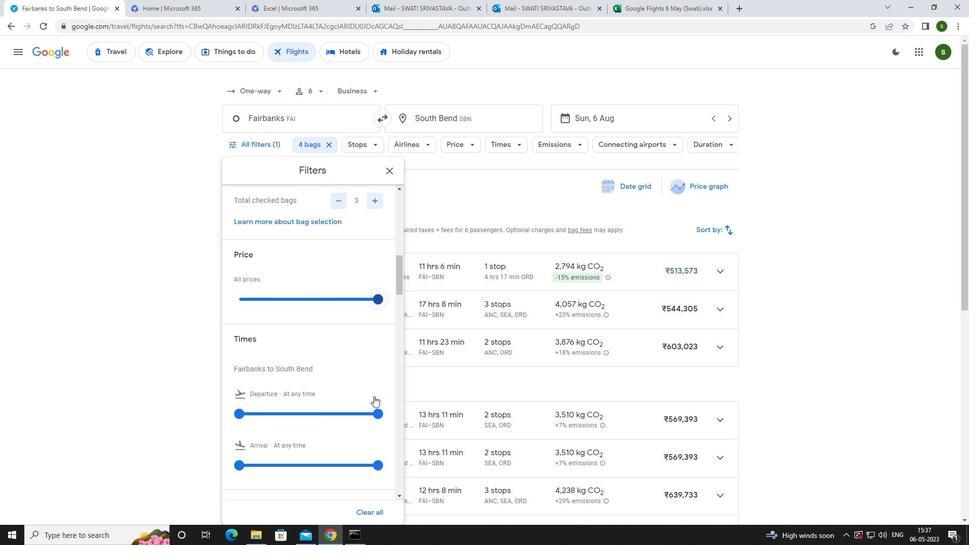 
Action: Mouse moved to (240, 360)
Screenshot: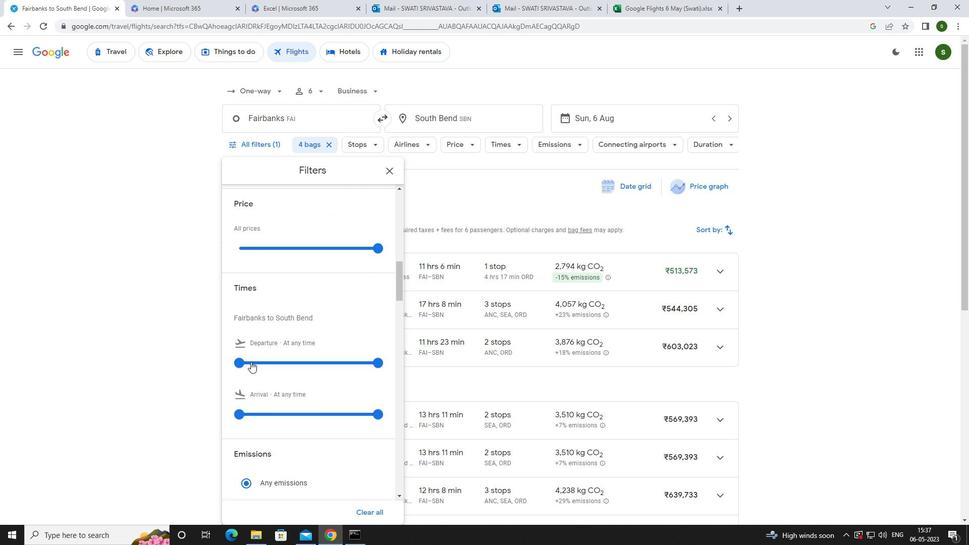 
Action: Mouse pressed left at (240, 360)
Screenshot: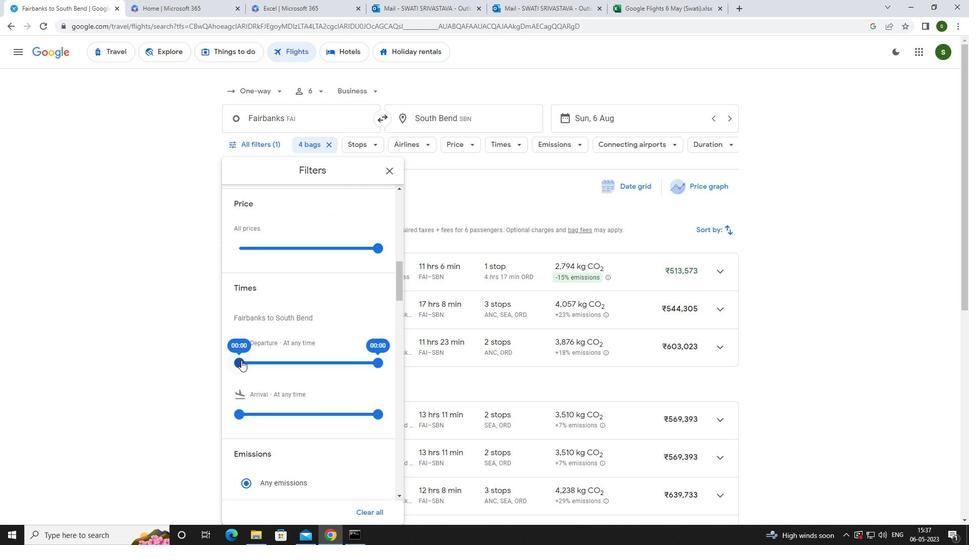 
Action: Mouse moved to (180, 341)
Screenshot: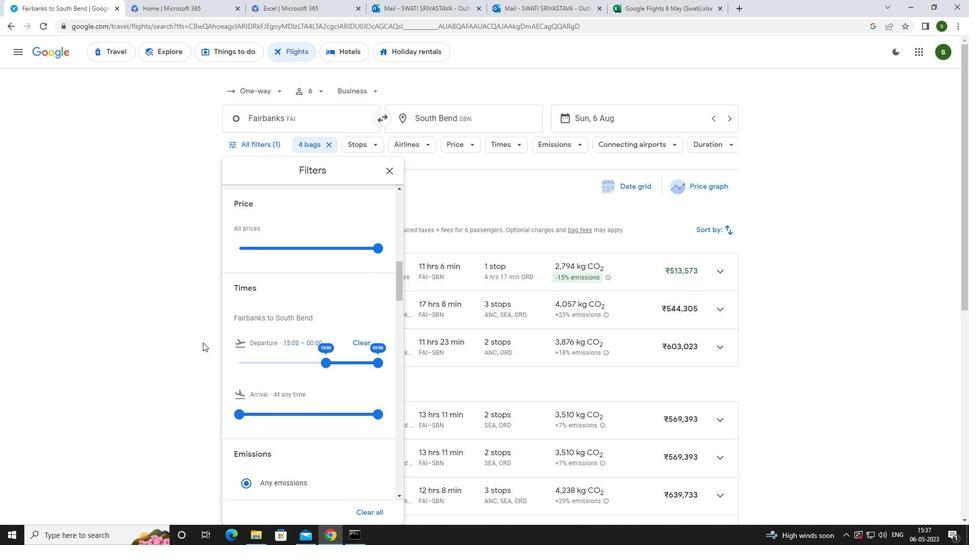 
Action: Mouse pressed left at (180, 341)
Screenshot: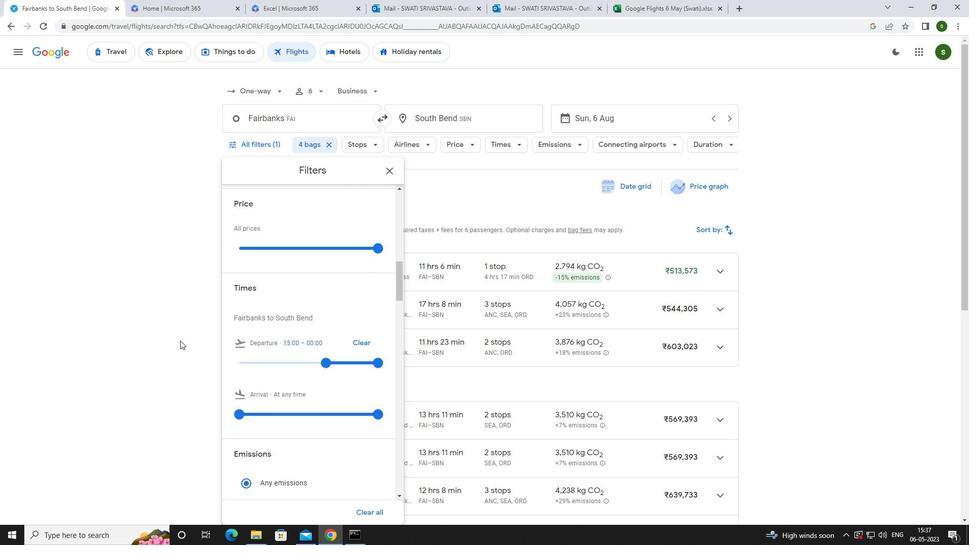 
